 Task: Create a task  Upgrade and migrate company data storage to a cloud-based solution , assign it to team member softage.5@softage.net in the project AgileLounge and update the status of the task to  On Track  , set the priority of the task to Low
Action: Mouse moved to (71, 52)
Screenshot: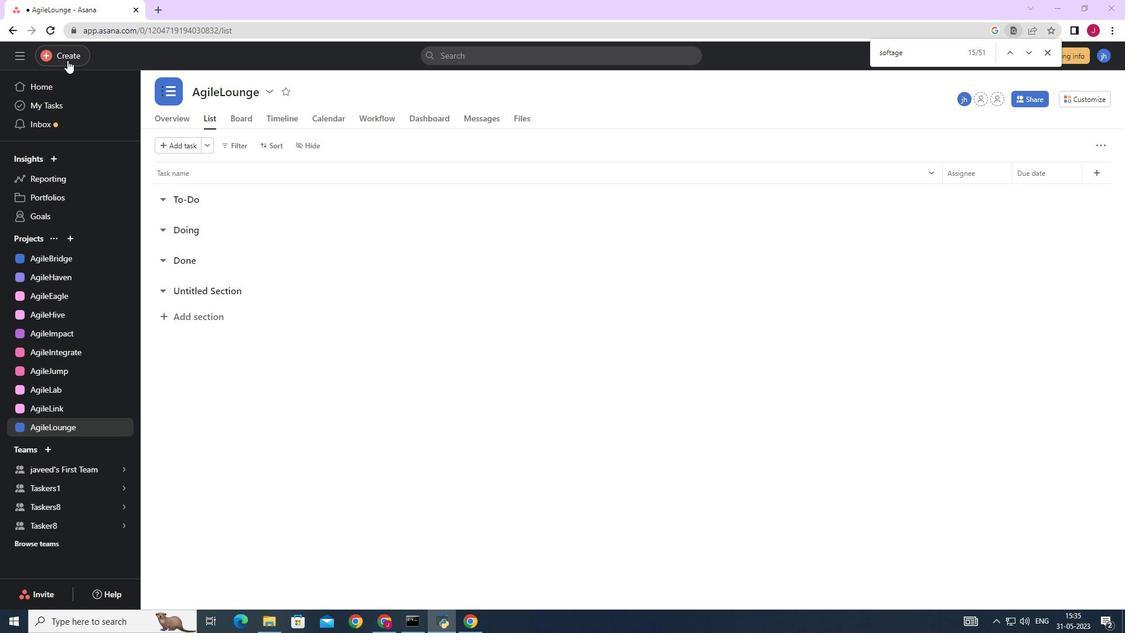 
Action: Mouse pressed left at (71, 52)
Screenshot: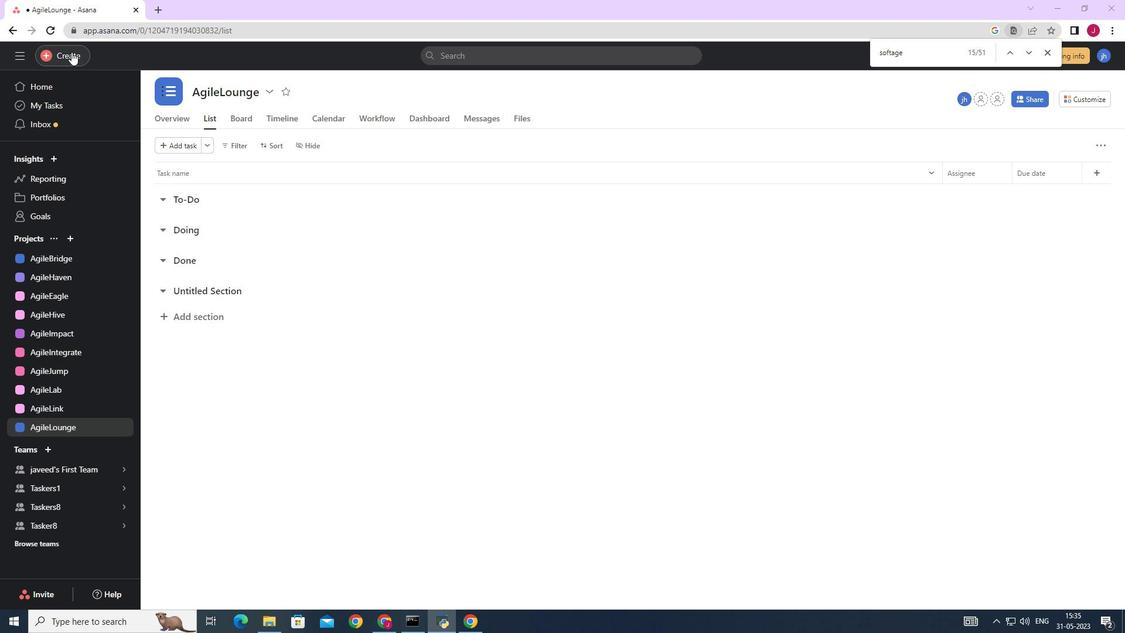 
Action: Mouse moved to (157, 59)
Screenshot: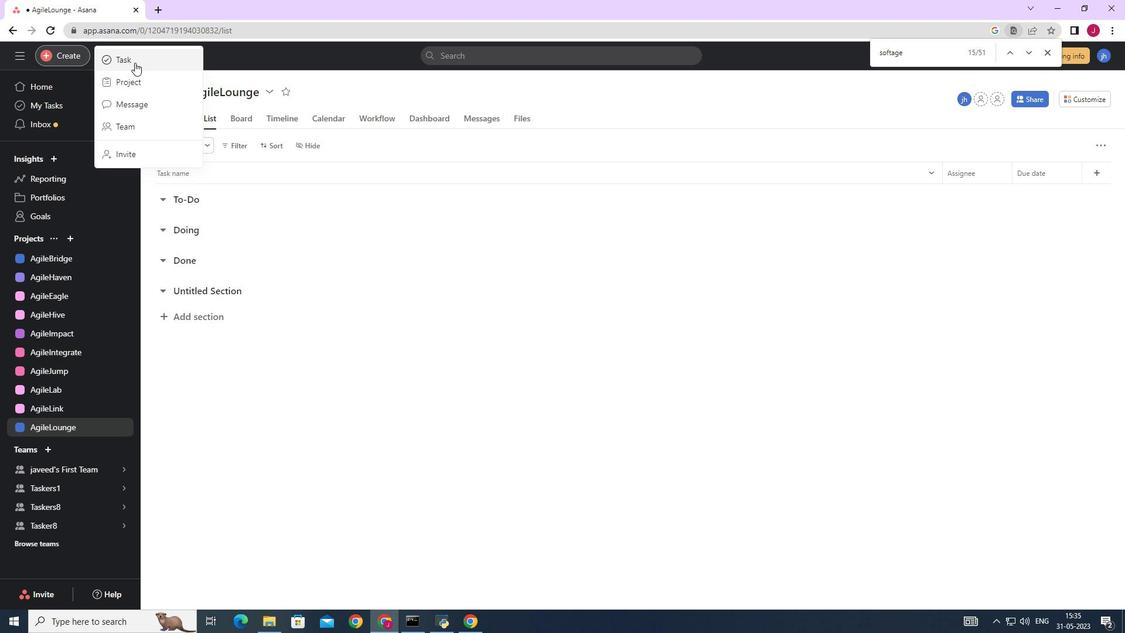 
Action: Mouse pressed left at (157, 59)
Screenshot: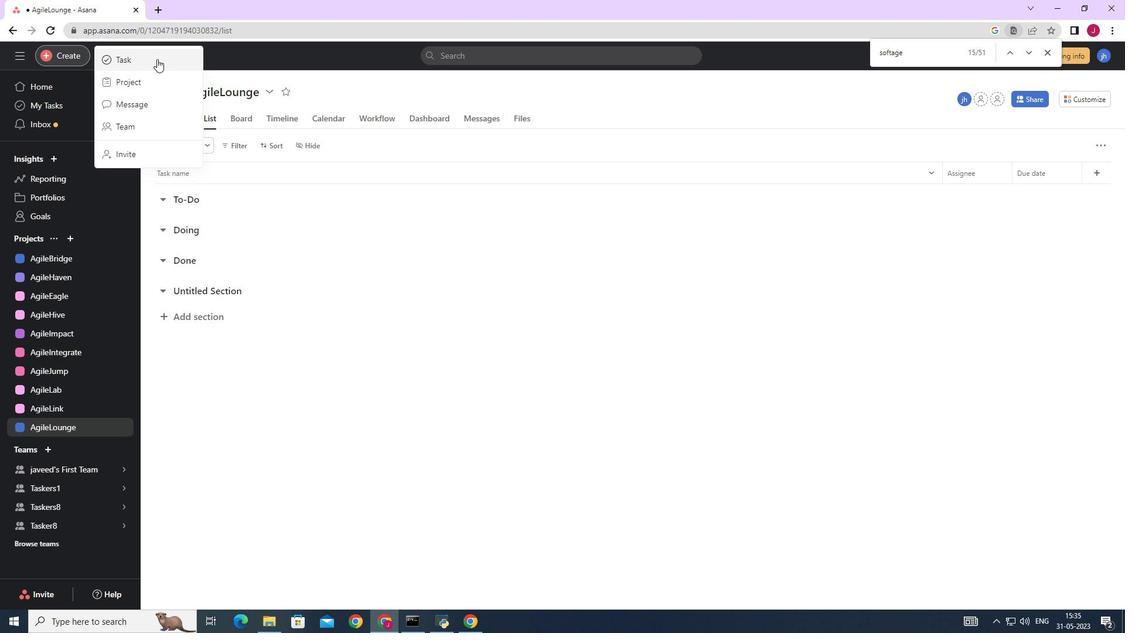 
Action: Mouse moved to (915, 393)
Screenshot: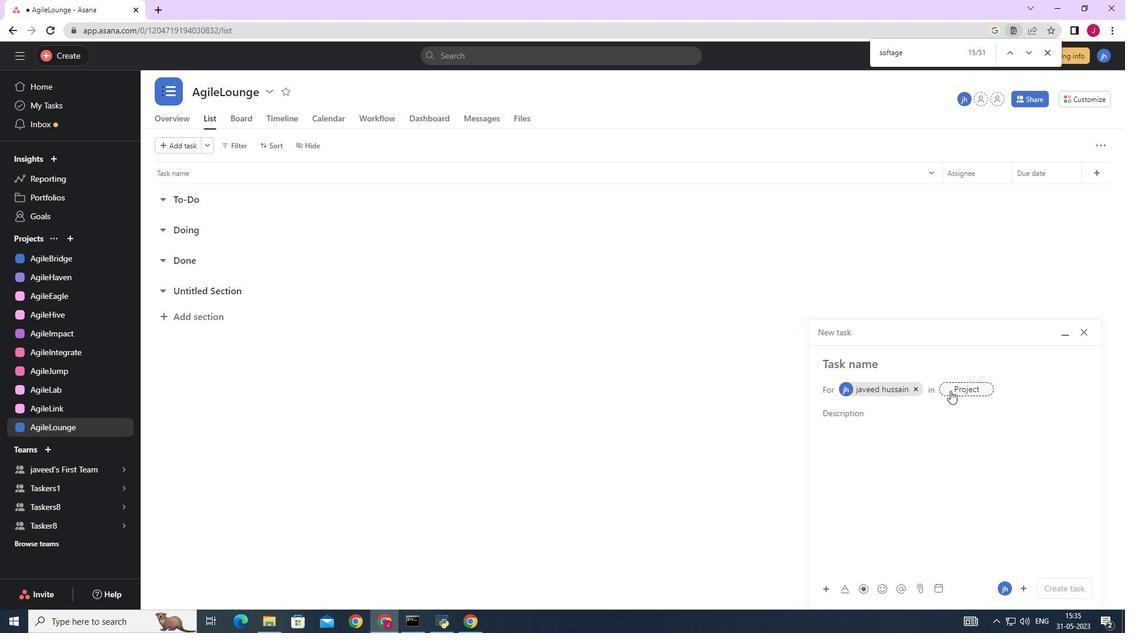 
Action: Mouse pressed left at (915, 393)
Screenshot: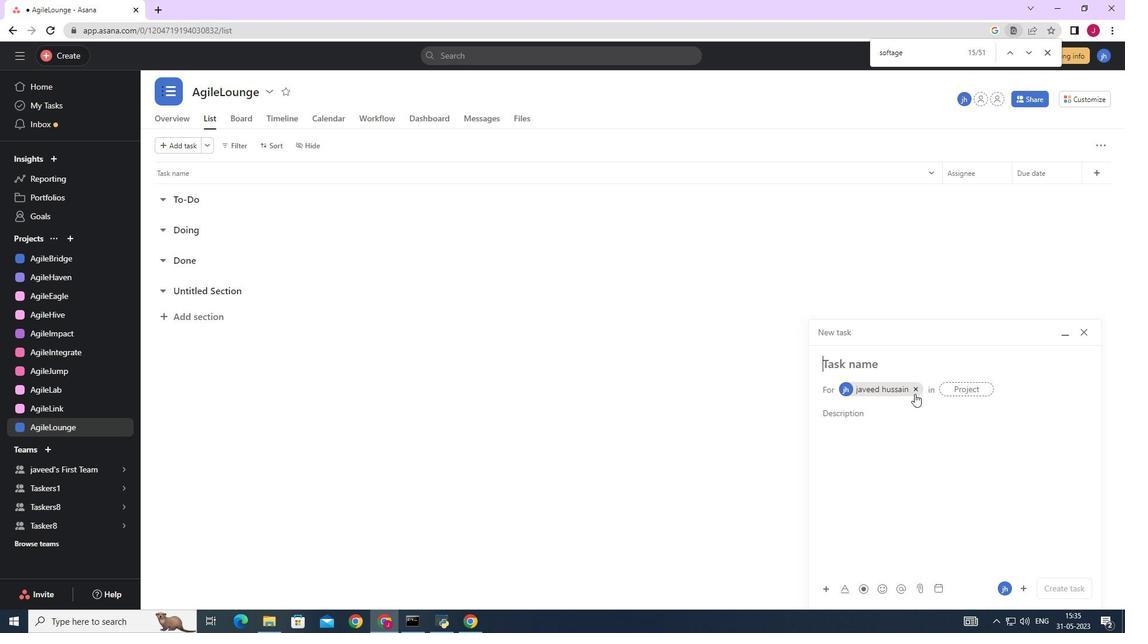 
Action: Mouse moved to (1088, 333)
Screenshot: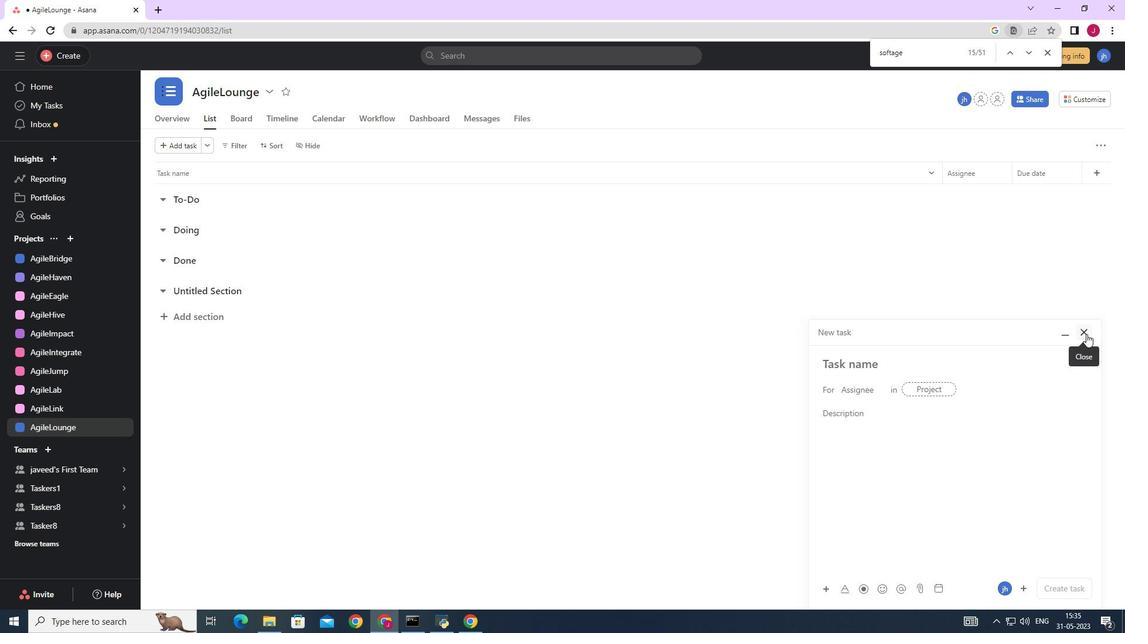 
Action: Mouse pressed left at (1088, 333)
Screenshot: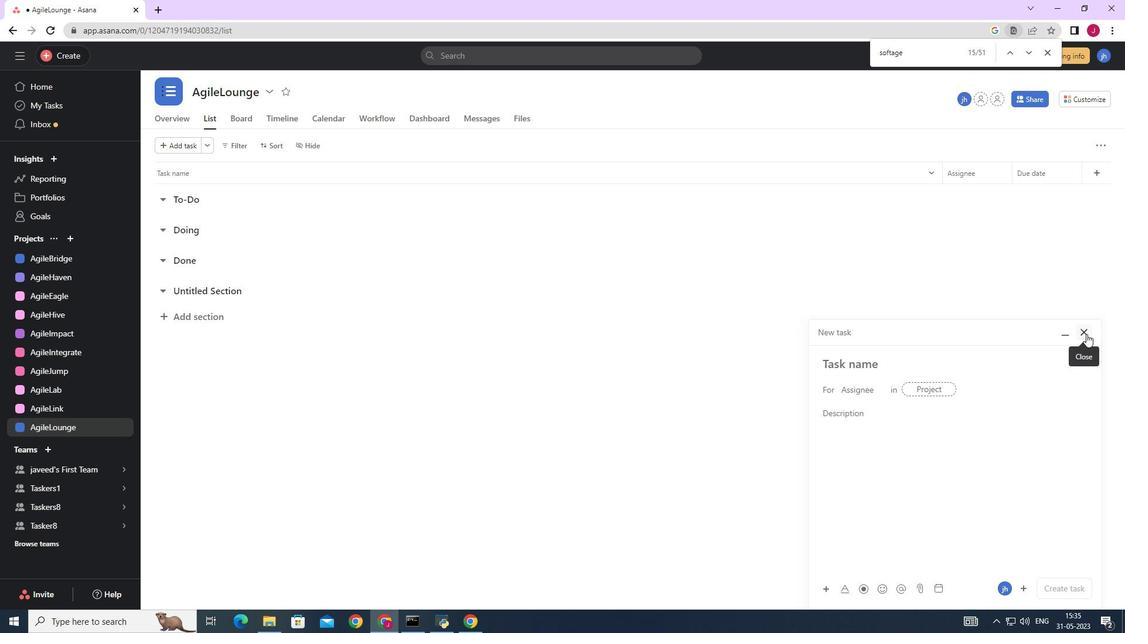 
Action: Mouse moved to (1099, 175)
Screenshot: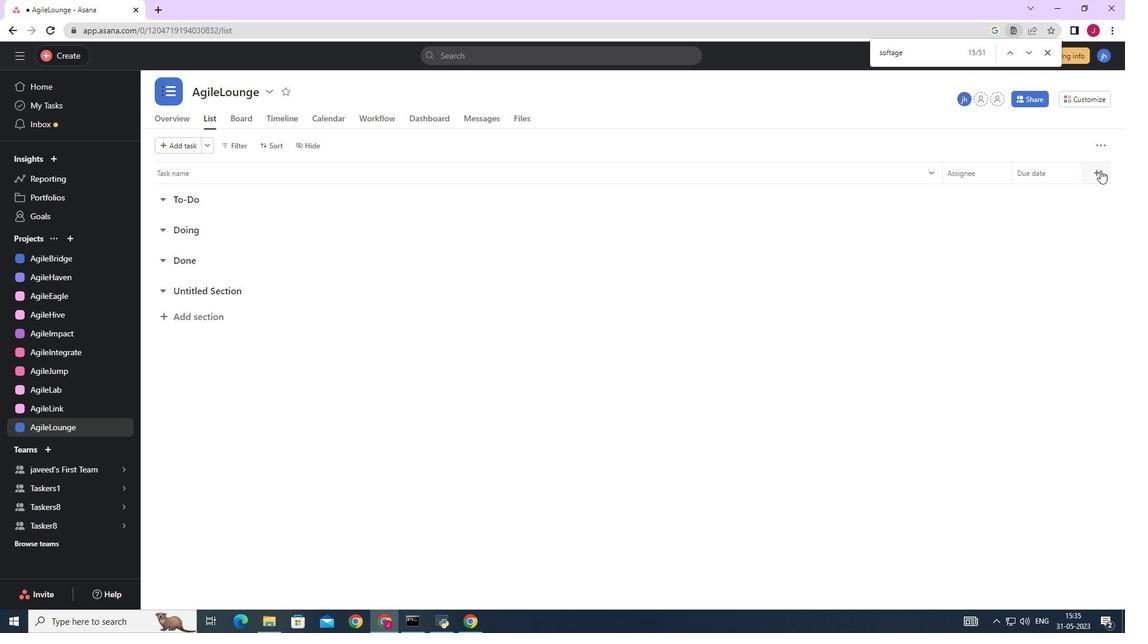 
Action: Mouse pressed left at (1099, 175)
Screenshot: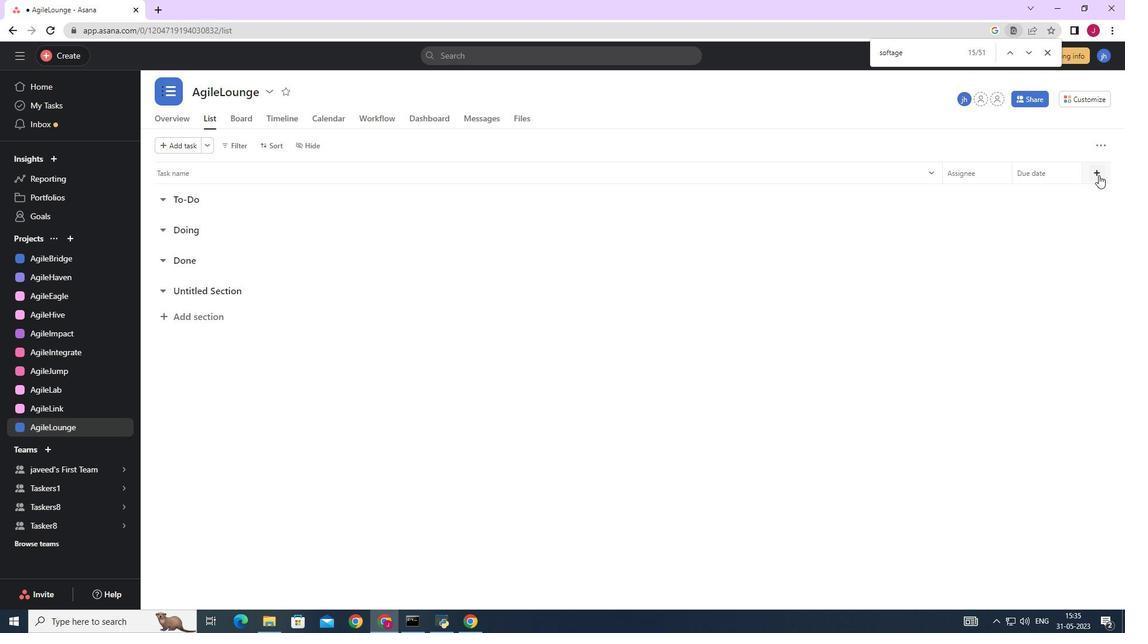 
Action: Mouse moved to (1059, 218)
Screenshot: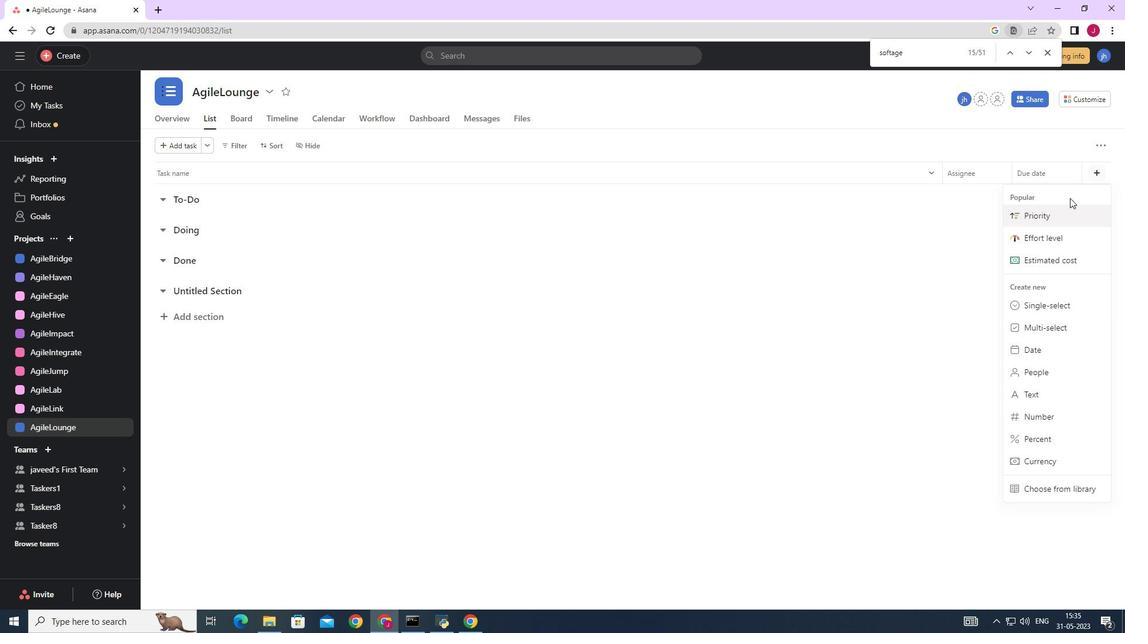 
Action: Mouse pressed left at (1059, 218)
Screenshot: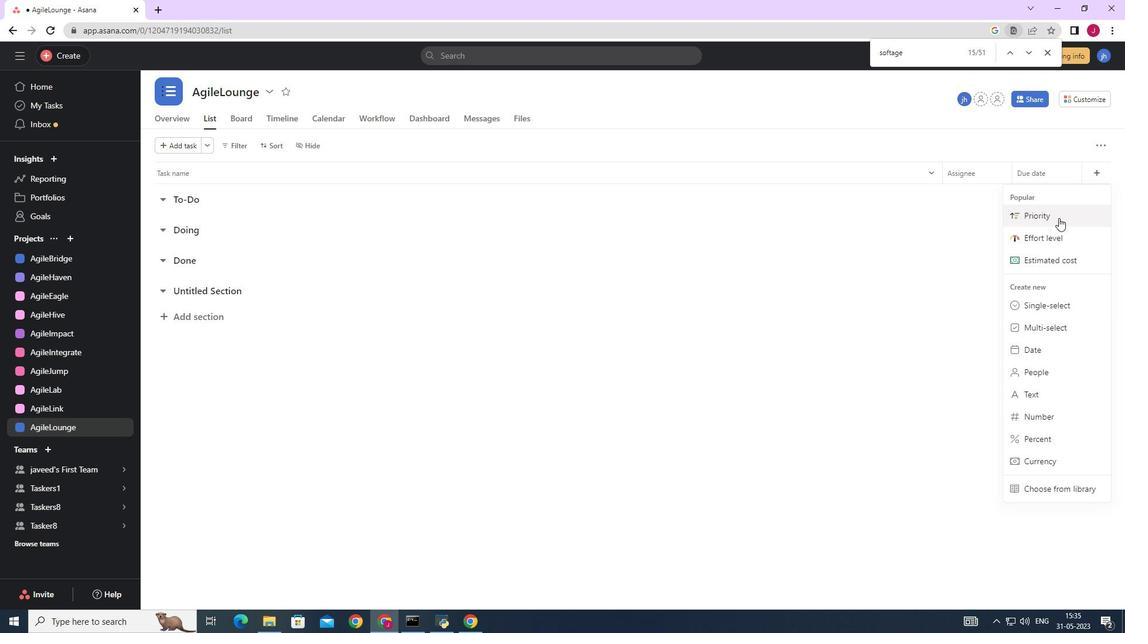 
Action: Mouse moved to (683, 388)
Screenshot: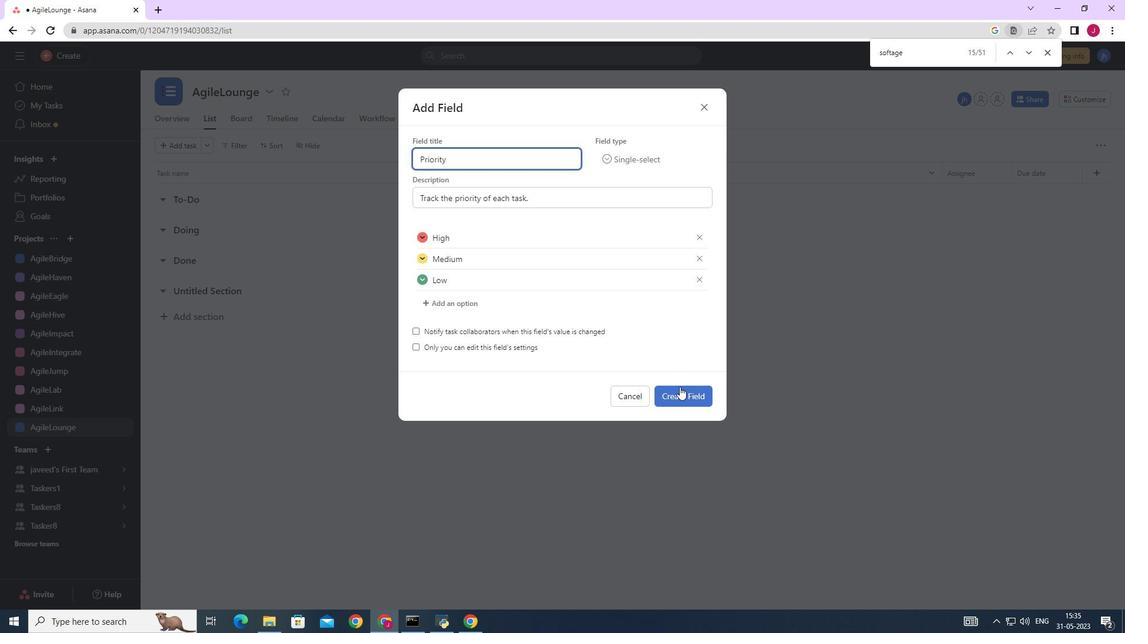 
Action: Mouse pressed left at (683, 388)
Screenshot: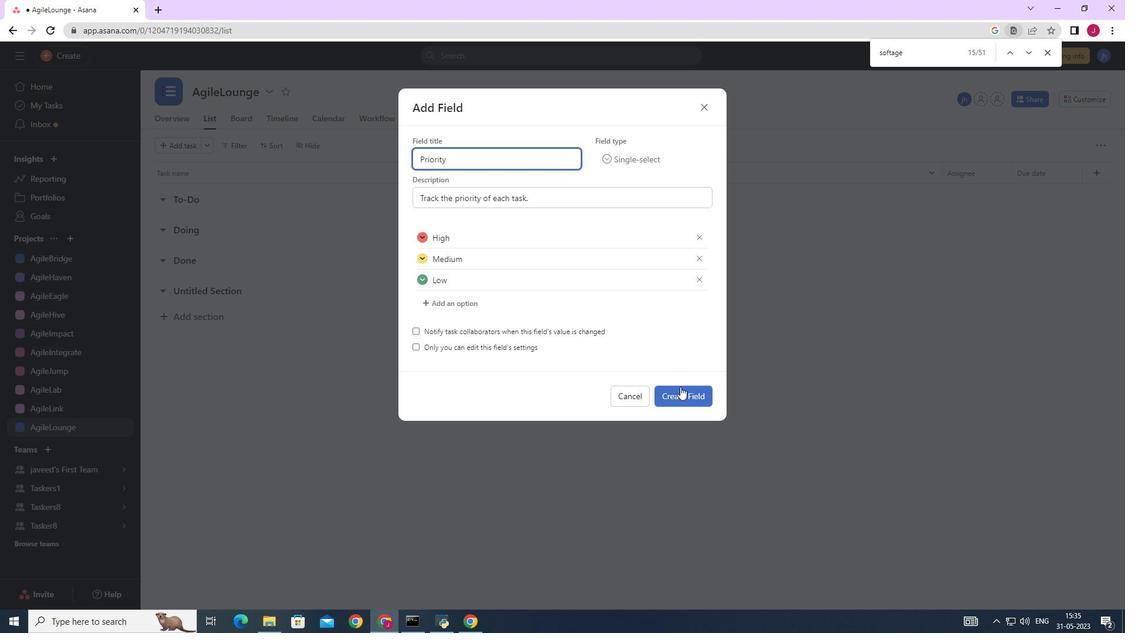 
Action: Mouse moved to (1093, 178)
Screenshot: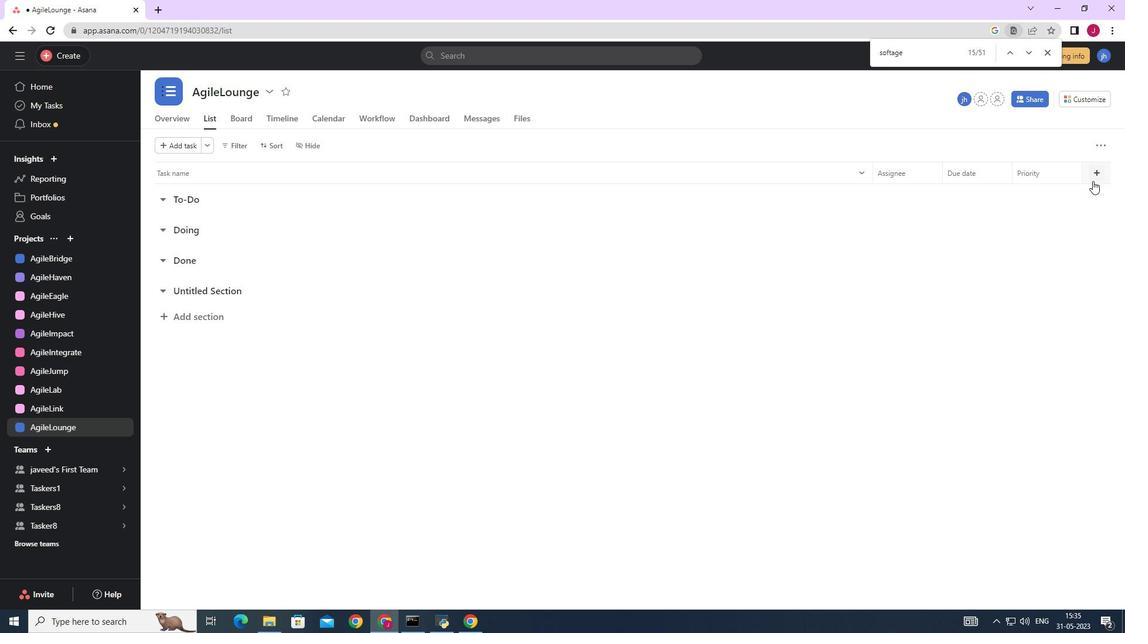 
Action: Mouse pressed left at (1093, 178)
Screenshot: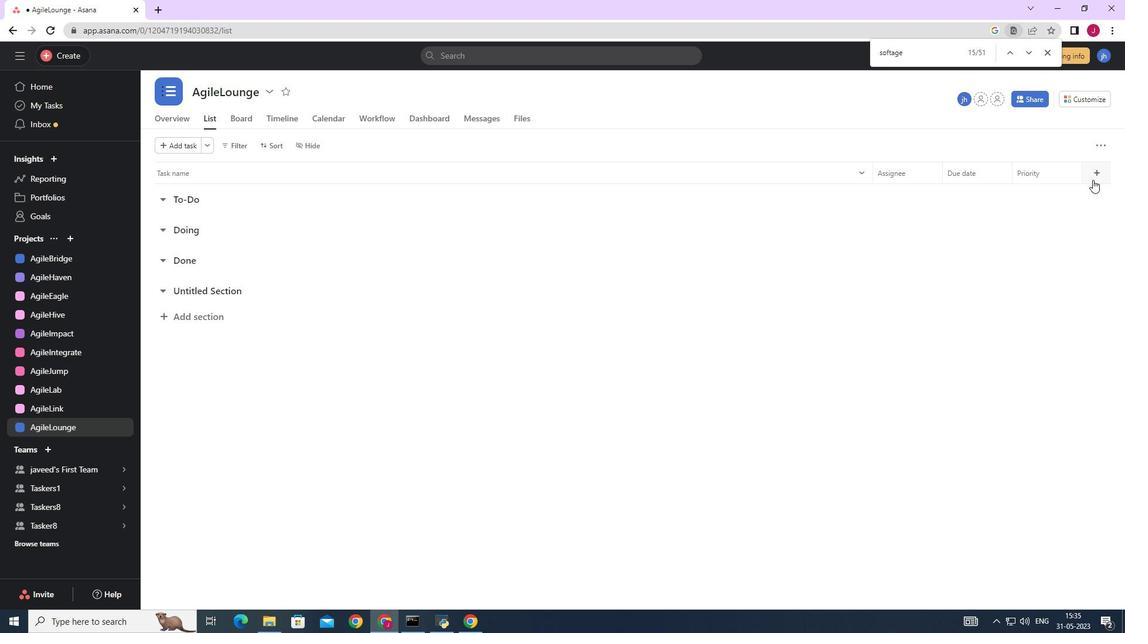 
Action: Mouse moved to (1043, 303)
Screenshot: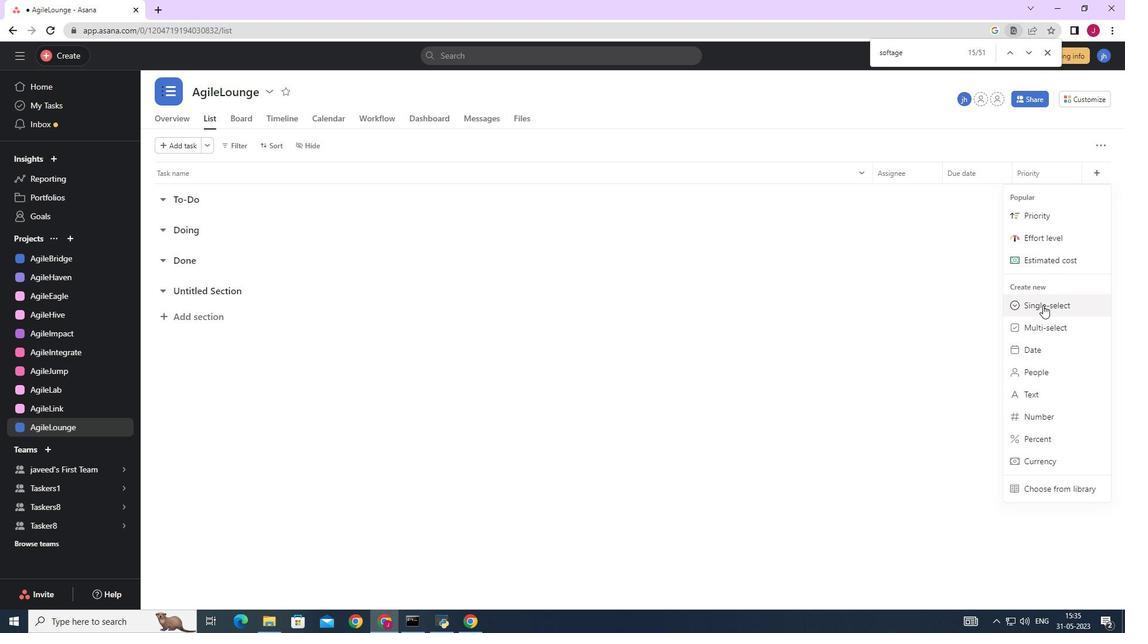 
Action: Mouse pressed left at (1043, 303)
Screenshot: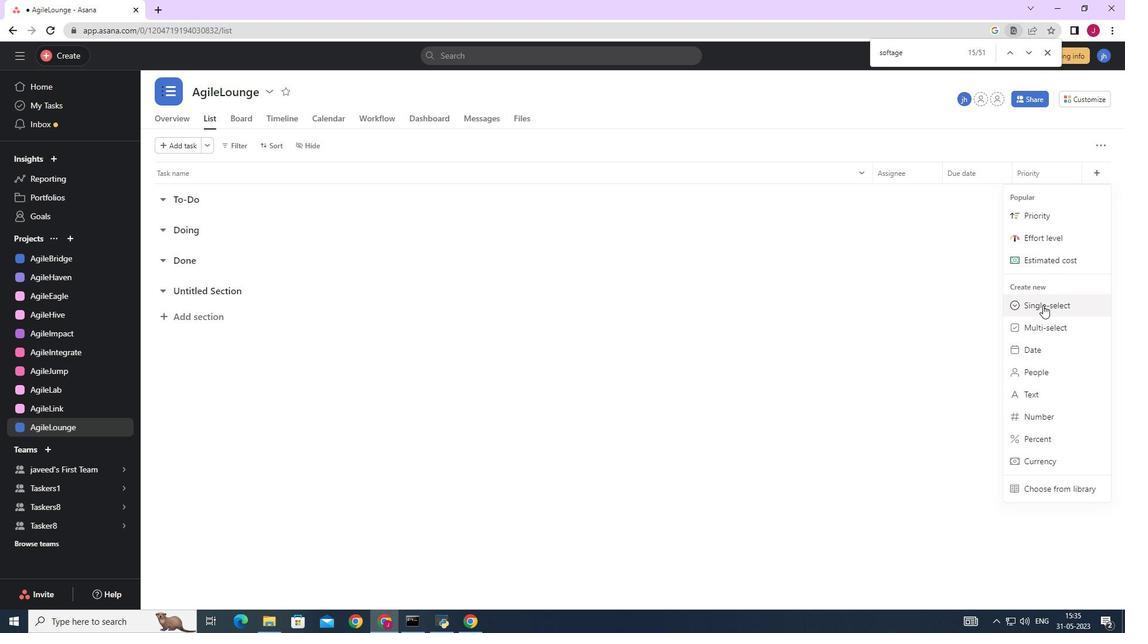 
Action: Mouse moved to (700, 238)
Screenshot: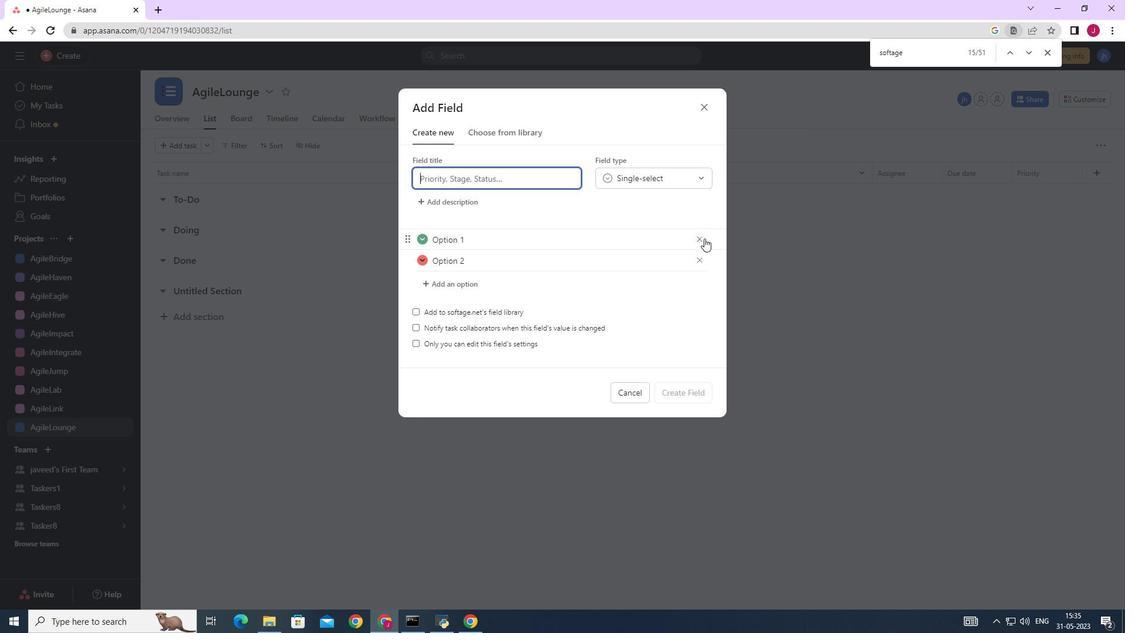 
Action: Mouse pressed left at (700, 238)
Screenshot: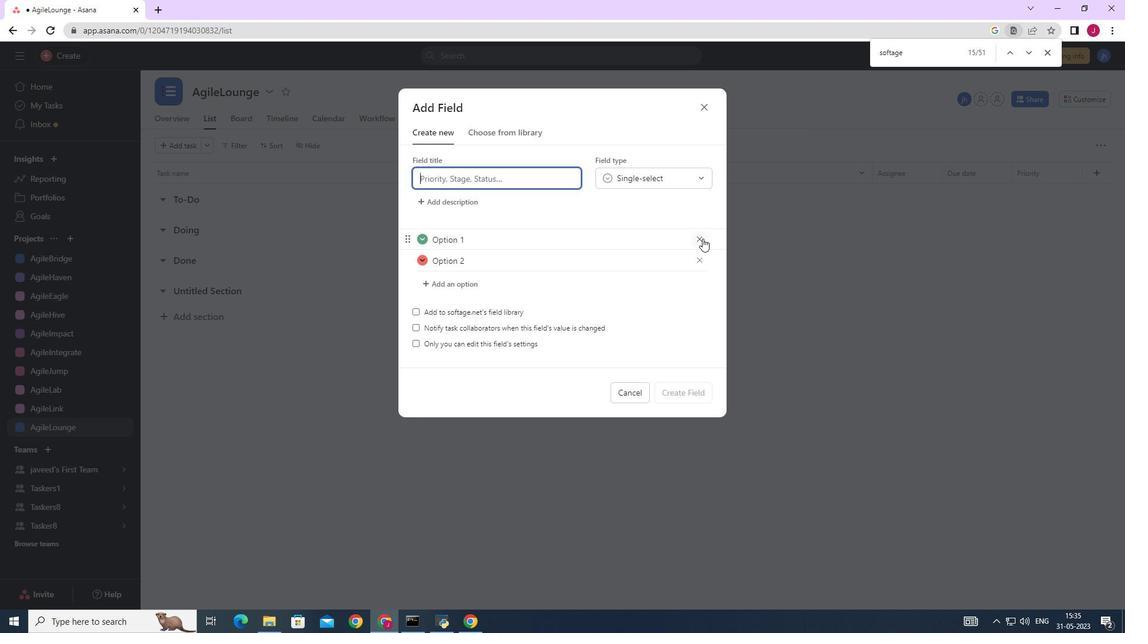 
Action: Mouse moved to (704, 233)
Screenshot: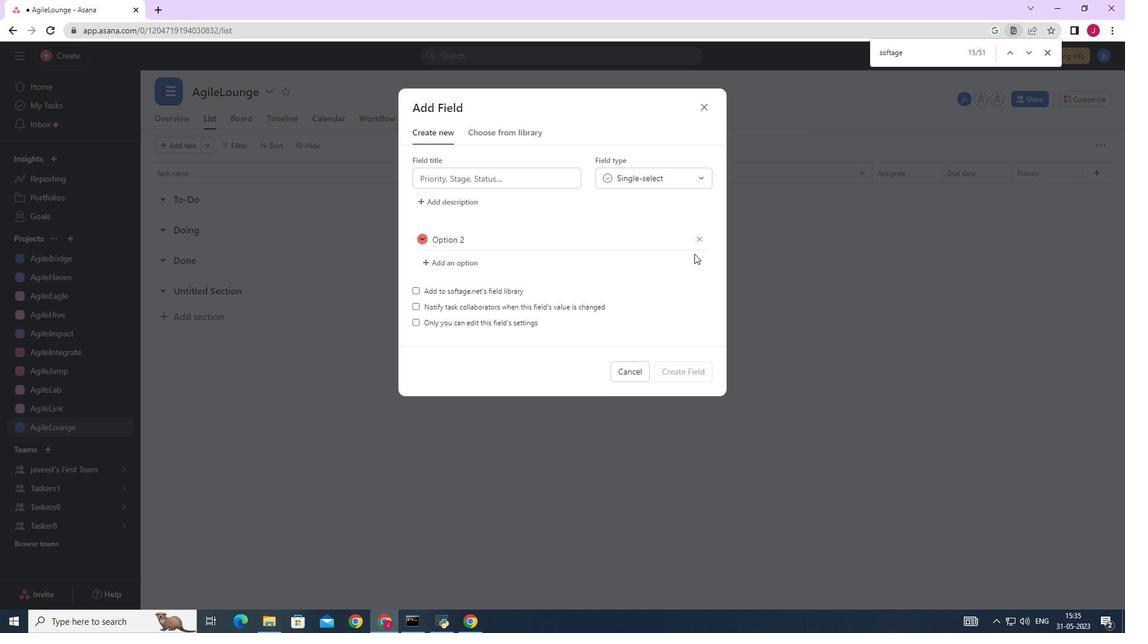 
Action: Mouse pressed left at (704, 233)
Screenshot: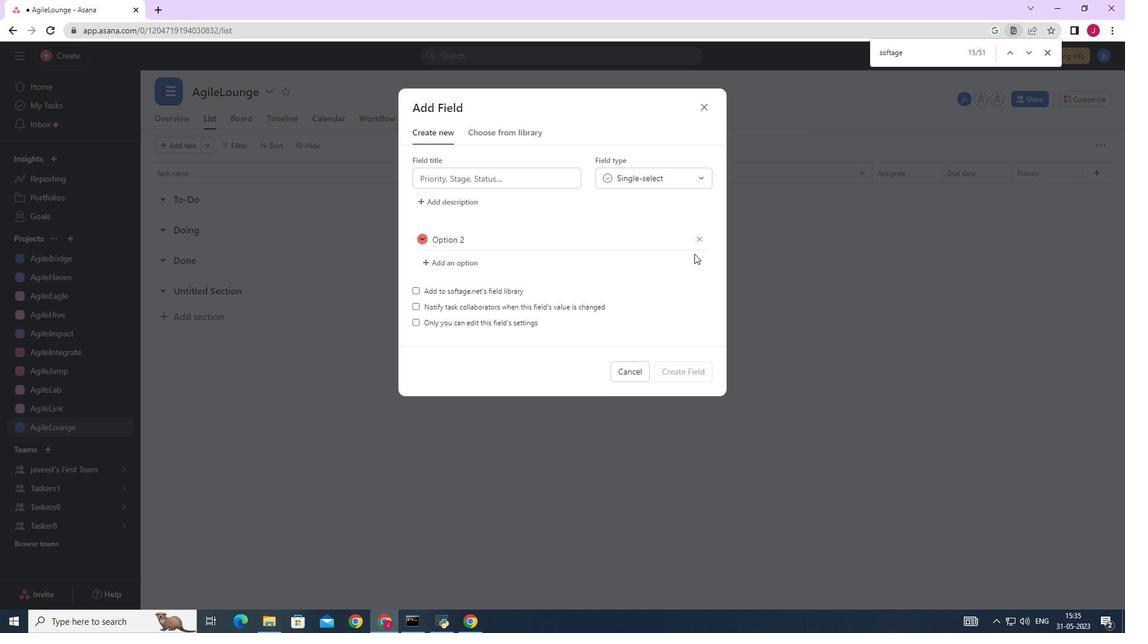 
Action: Mouse moved to (474, 239)
Screenshot: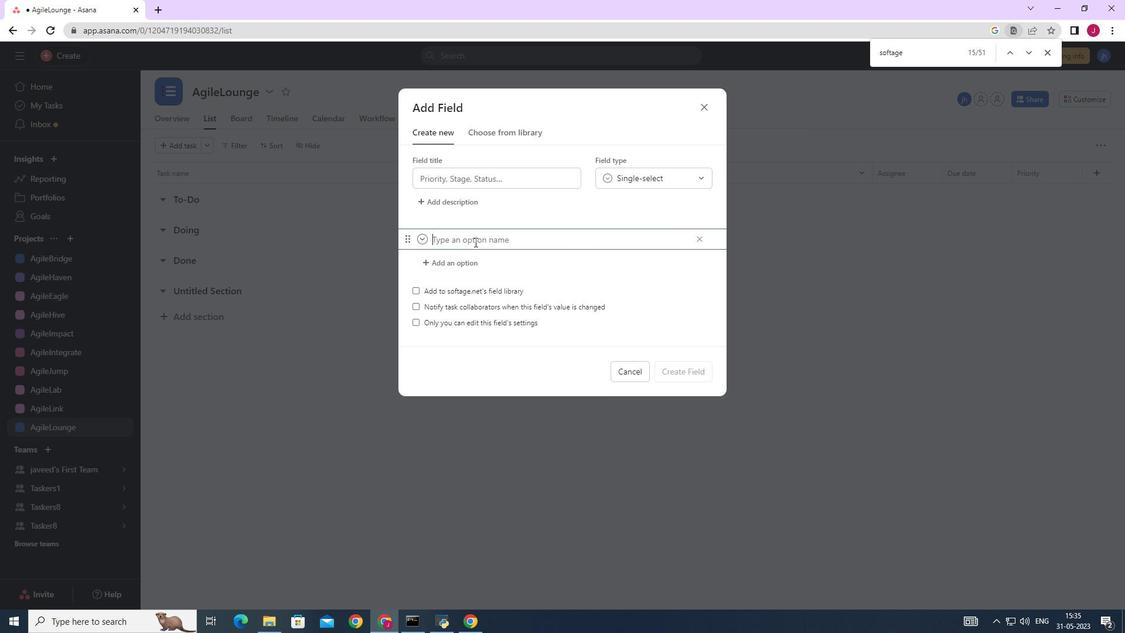 
Action: Key pressed <Key.caps_lock>O<Key.caps_lock>n<Key.space>track<Key.enter><Key.caps_lock>O<Key.caps_lock>ff<Key.space><Key.caps_lock>T<Key.caps_lock>rack<Key.enter><Key.caps_lock>A<Key.caps_lock>t<Key.space><Key.caps_lock>R<Key.caps_lock>isk<Key.enter><Key.caps_lock>C<Key.caps_lock>omplete<Key.enter>
Screenshot: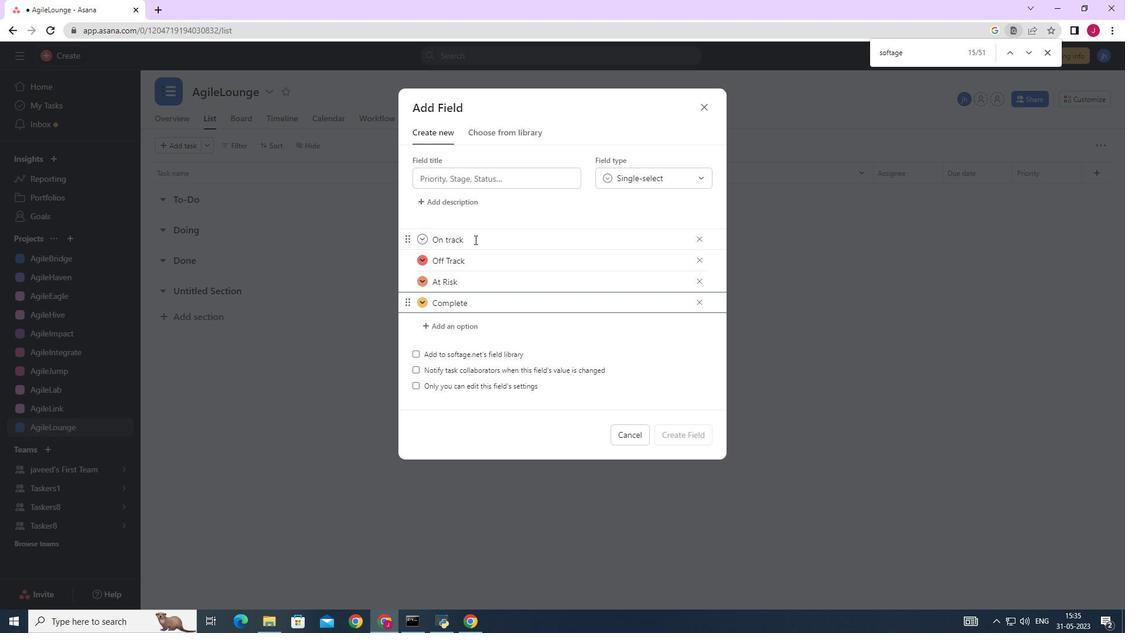 
Action: Mouse moved to (421, 240)
Screenshot: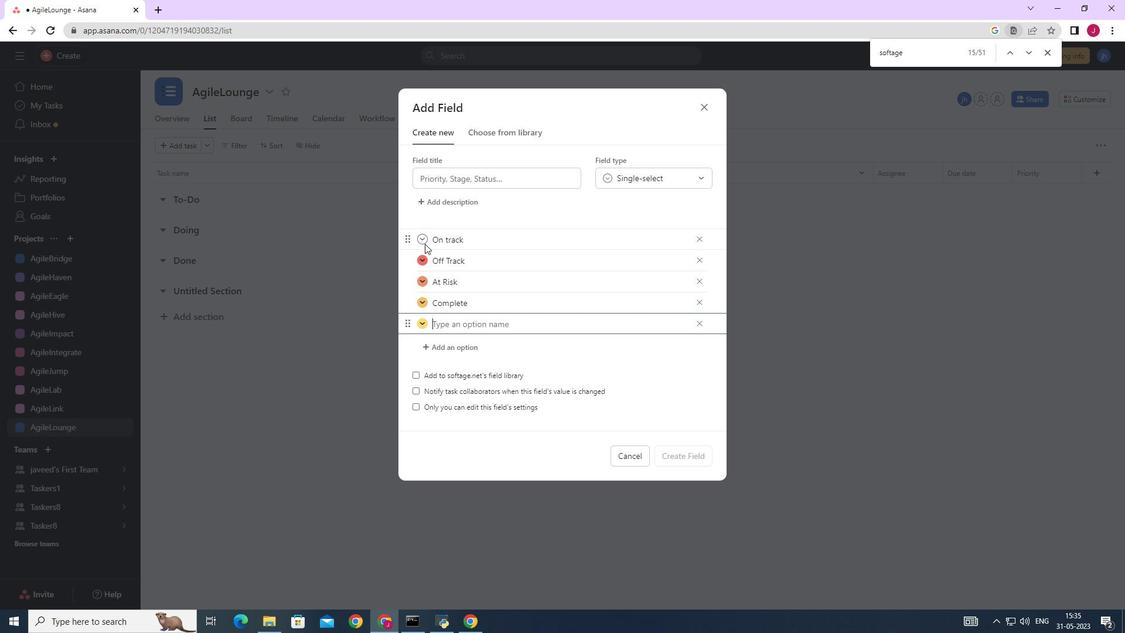 
Action: Mouse pressed left at (421, 240)
Screenshot: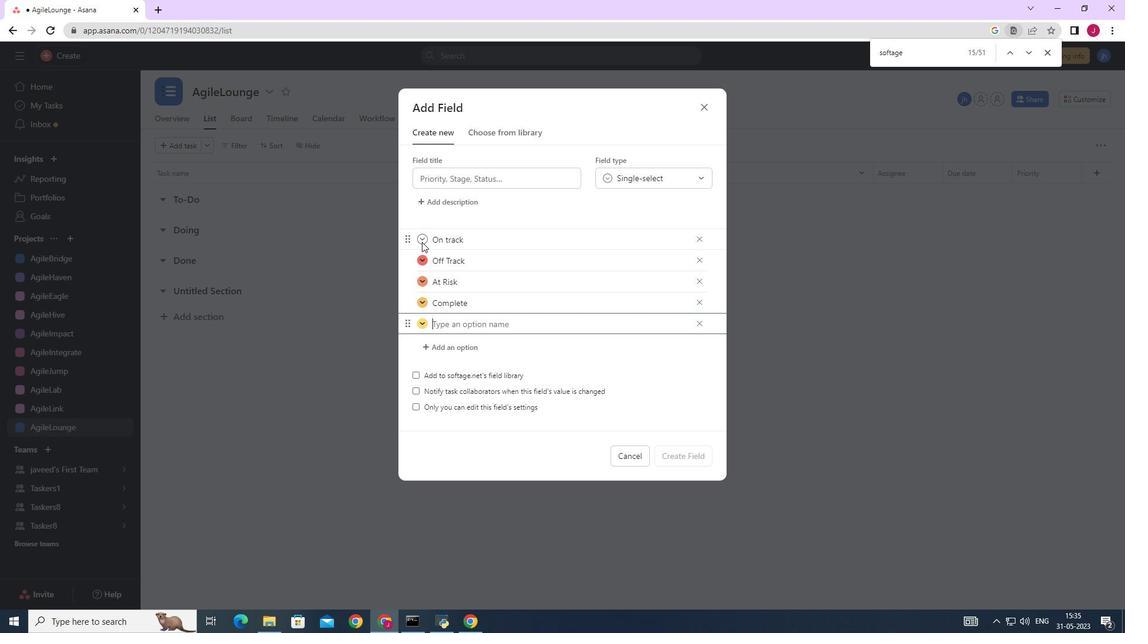 
Action: Mouse moved to (386, 254)
Screenshot: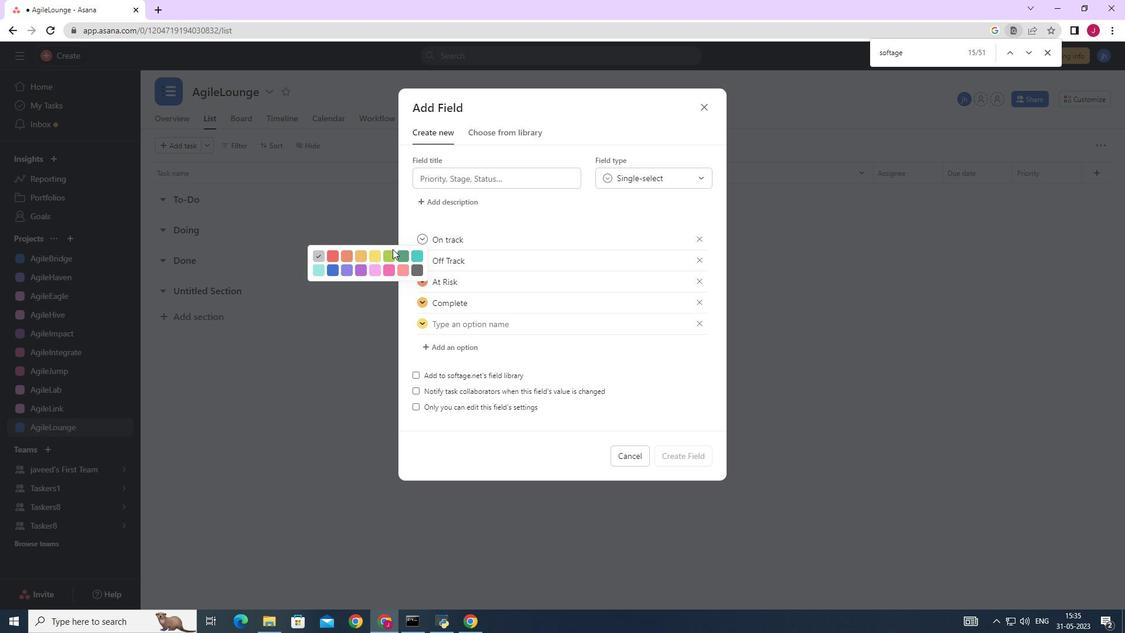 
Action: Mouse pressed left at (386, 254)
Screenshot: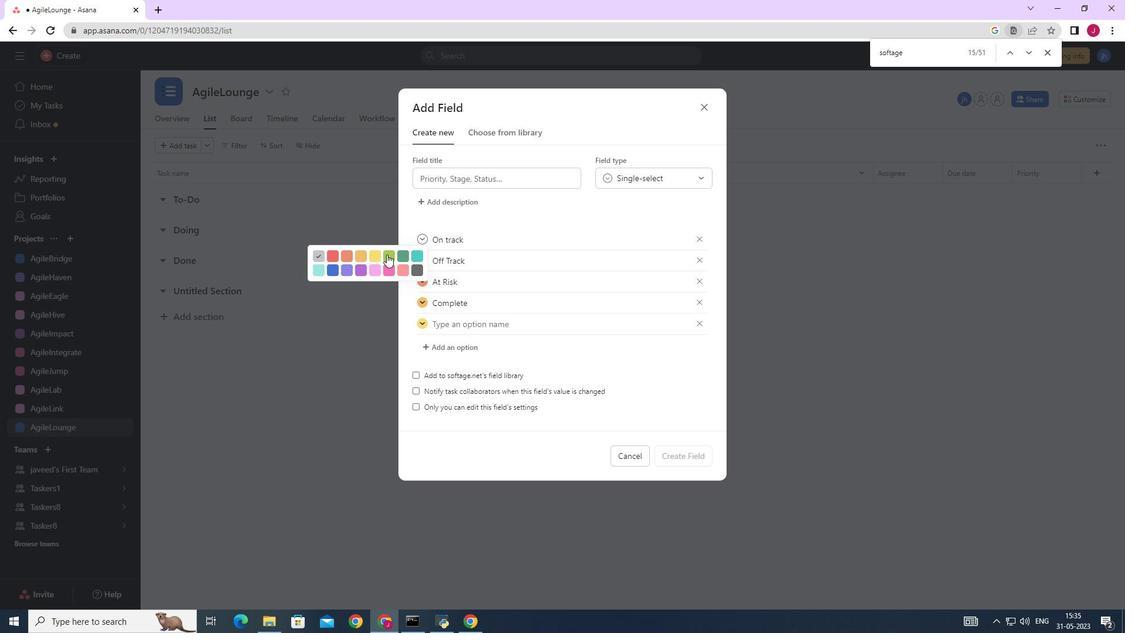 
Action: Mouse moved to (494, 175)
Screenshot: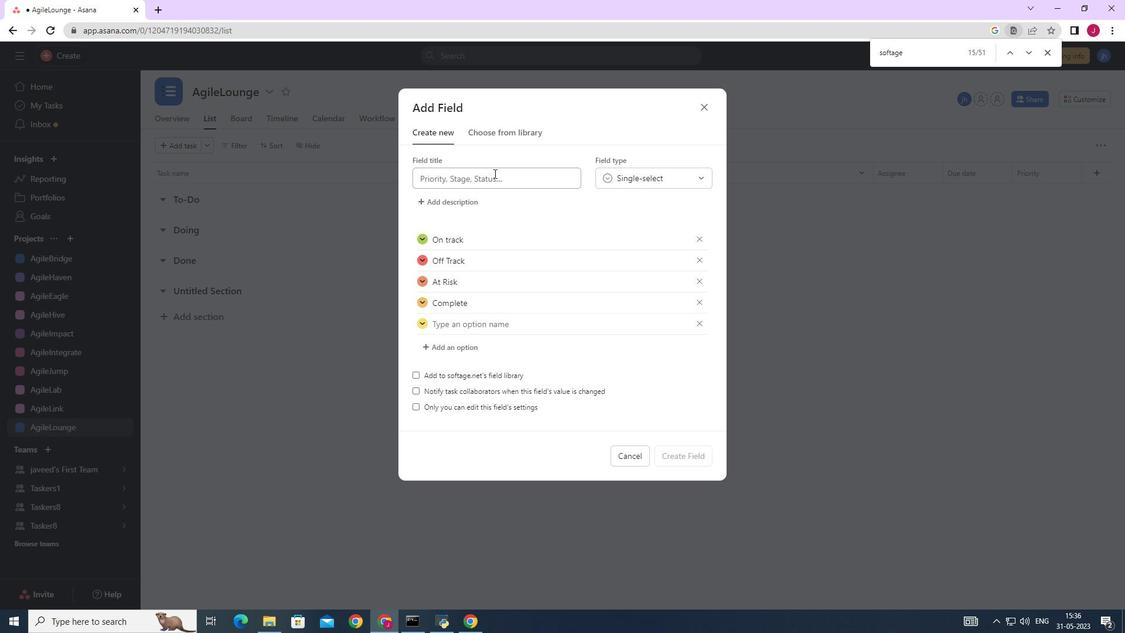 
Action: Mouse pressed left at (494, 175)
Screenshot: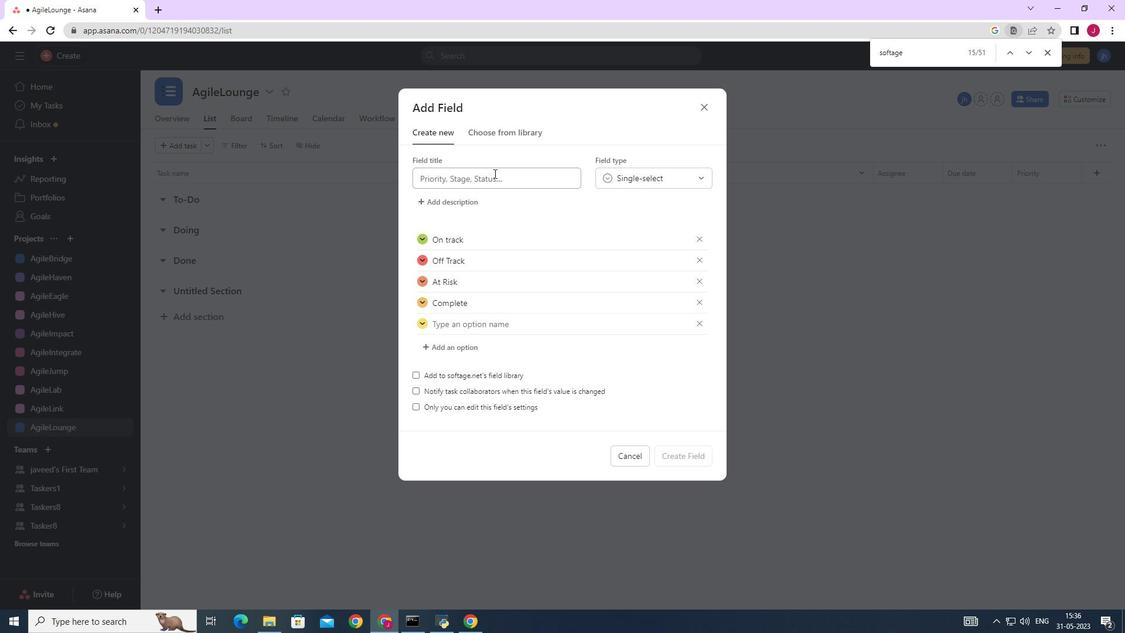 
Action: Key pressed status
Screenshot: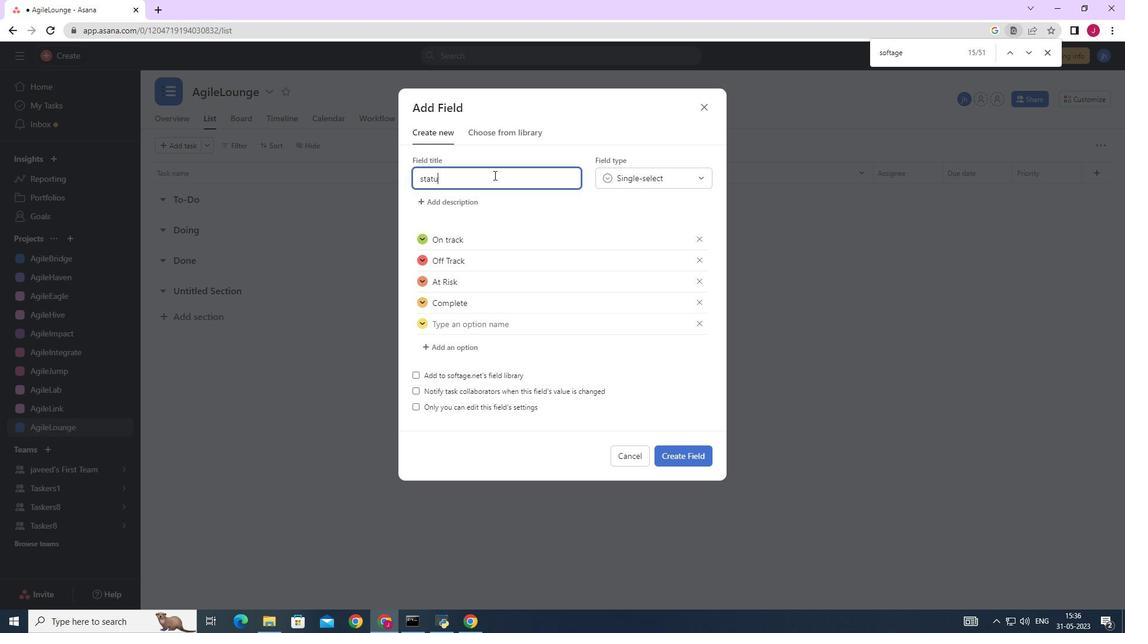 
Action: Mouse moved to (508, 225)
Screenshot: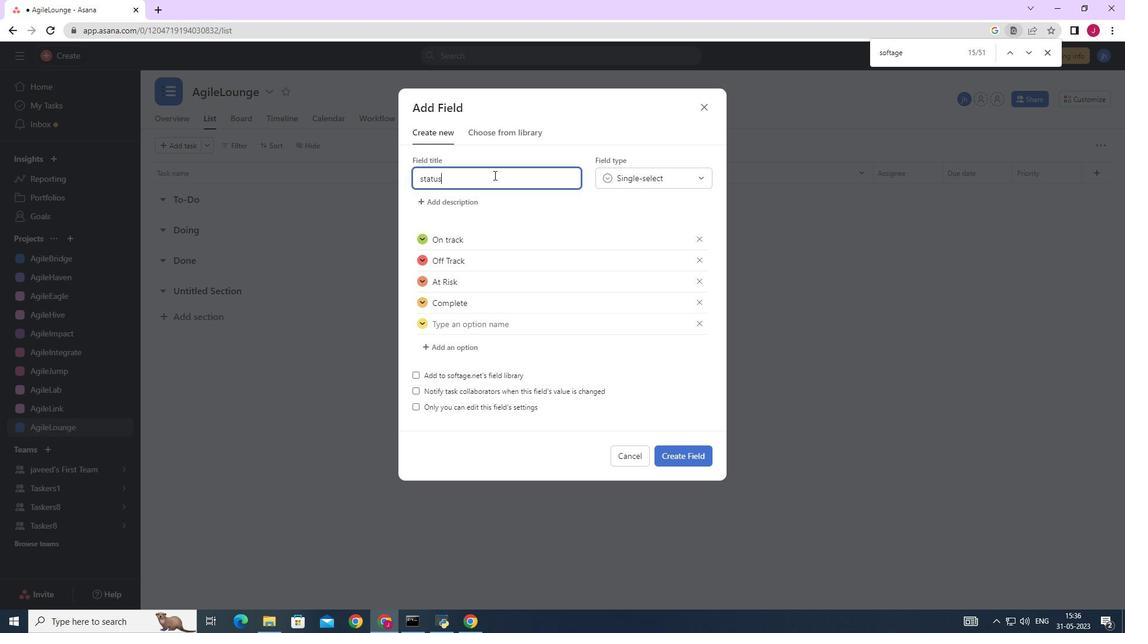 
Action: Mouse pressed left at (508, 225)
Screenshot: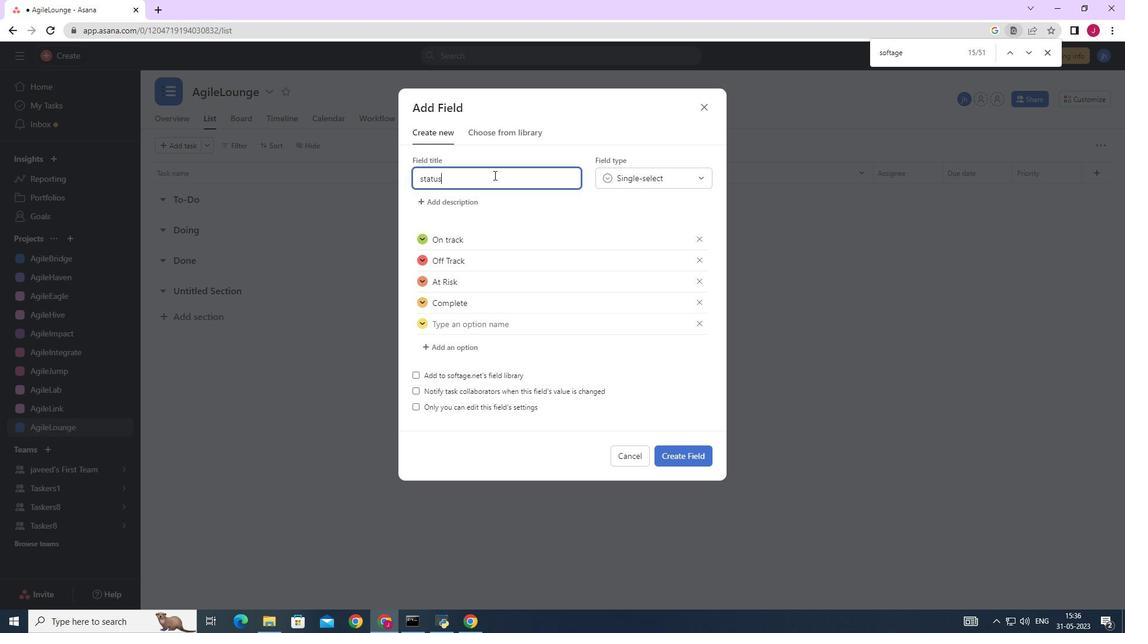 
Action: Mouse moved to (619, 344)
Screenshot: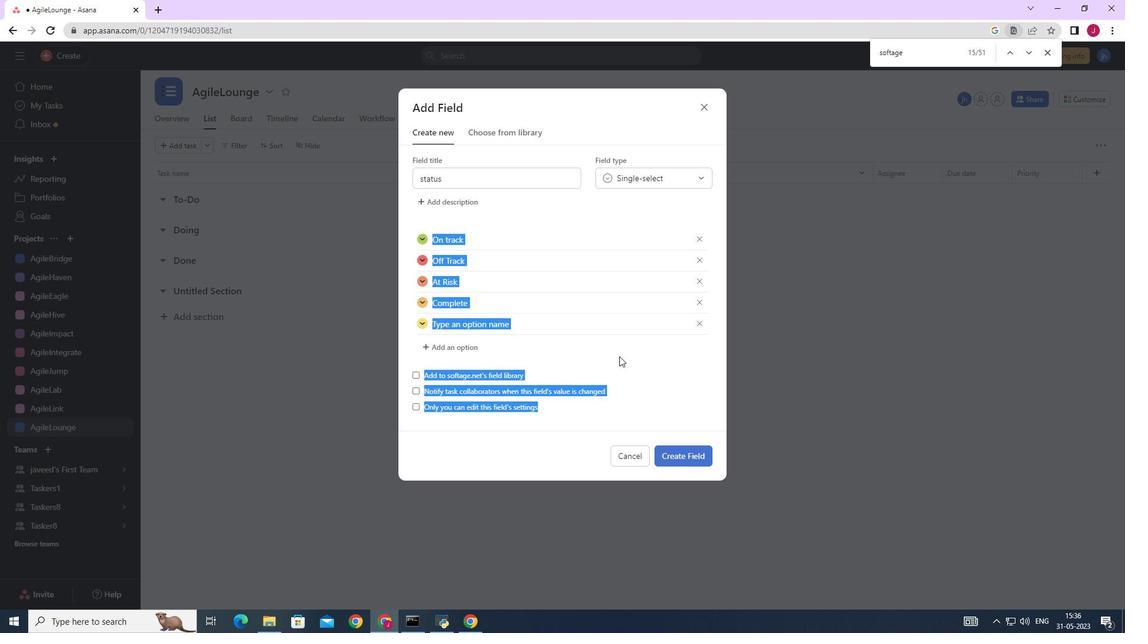 
Action: Mouse pressed left at (619, 344)
Screenshot: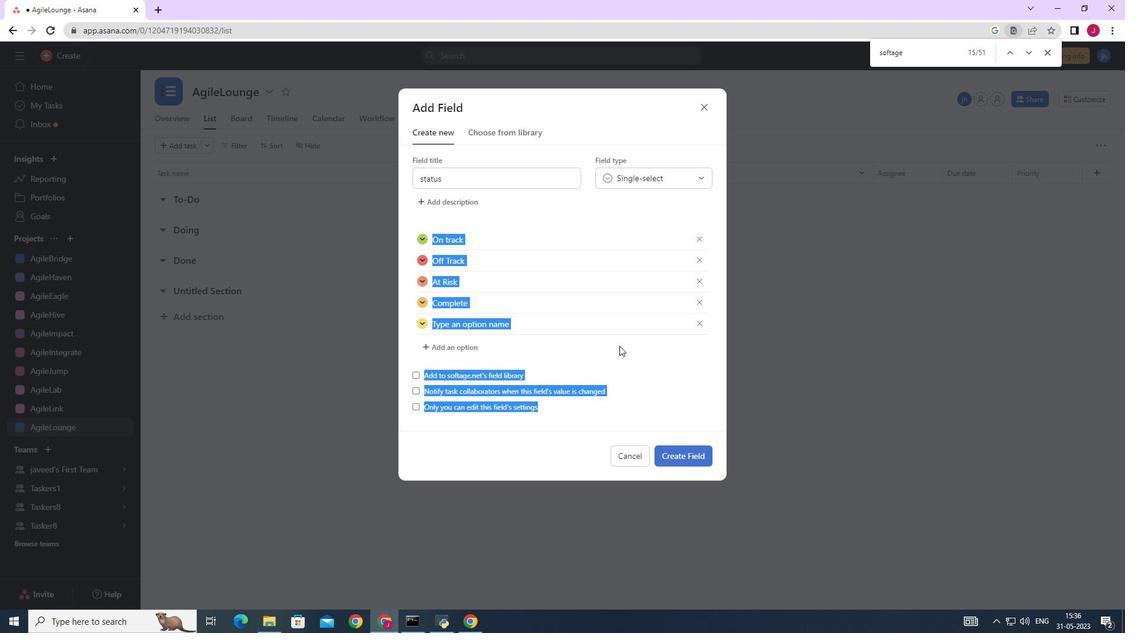 
Action: Mouse moved to (694, 457)
Screenshot: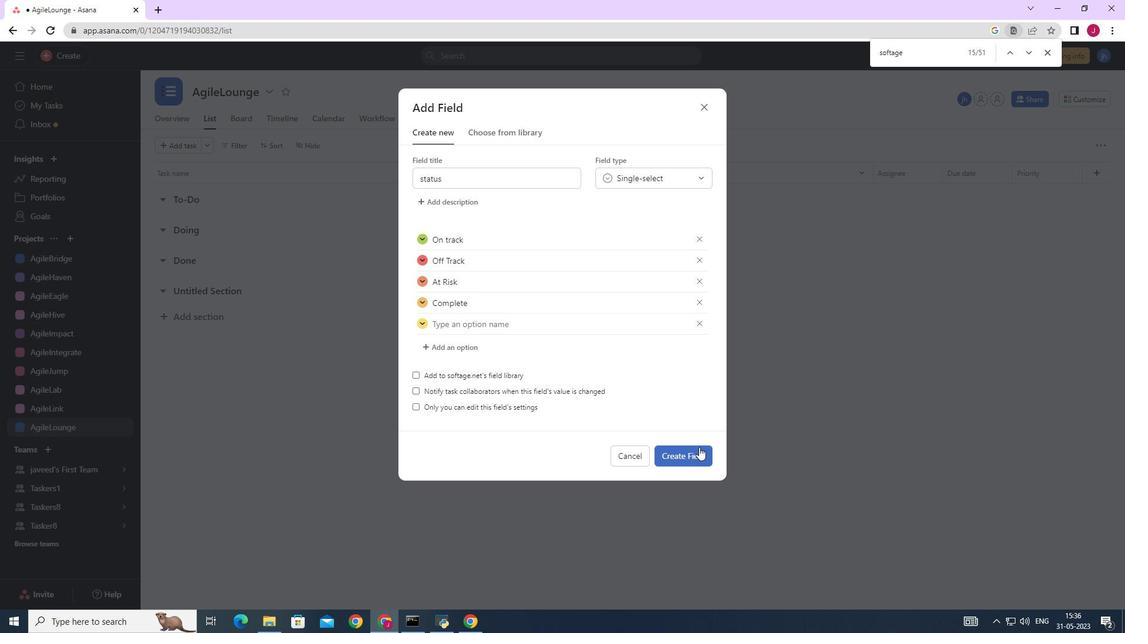 
Action: Mouse pressed left at (694, 457)
Screenshot: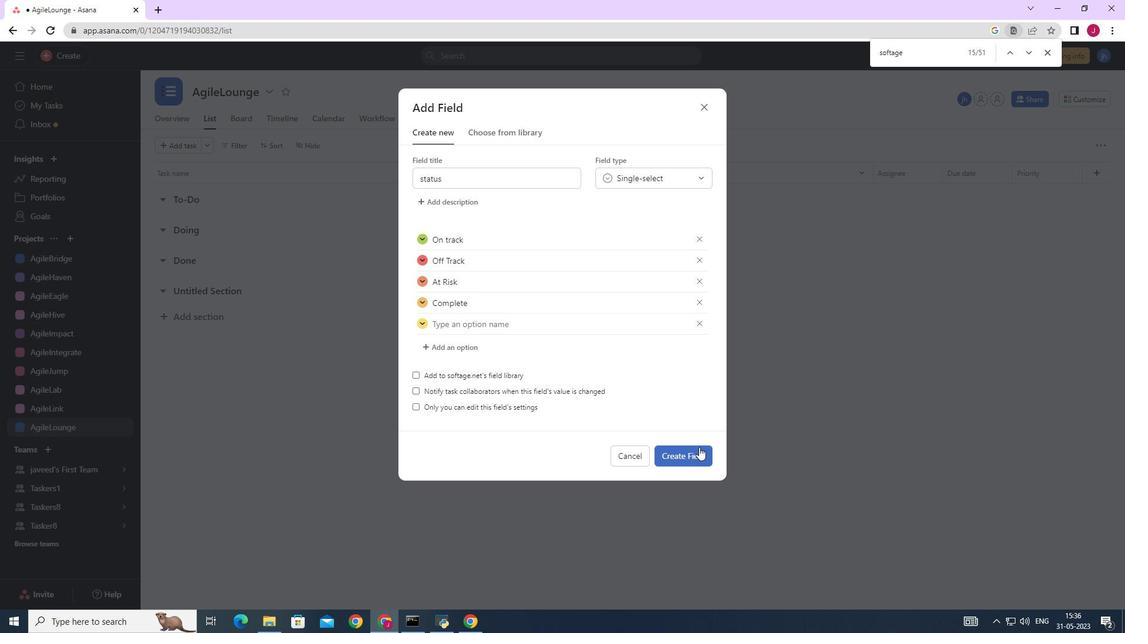 
Action: Mouse moved to (689, 460)
Screenshot: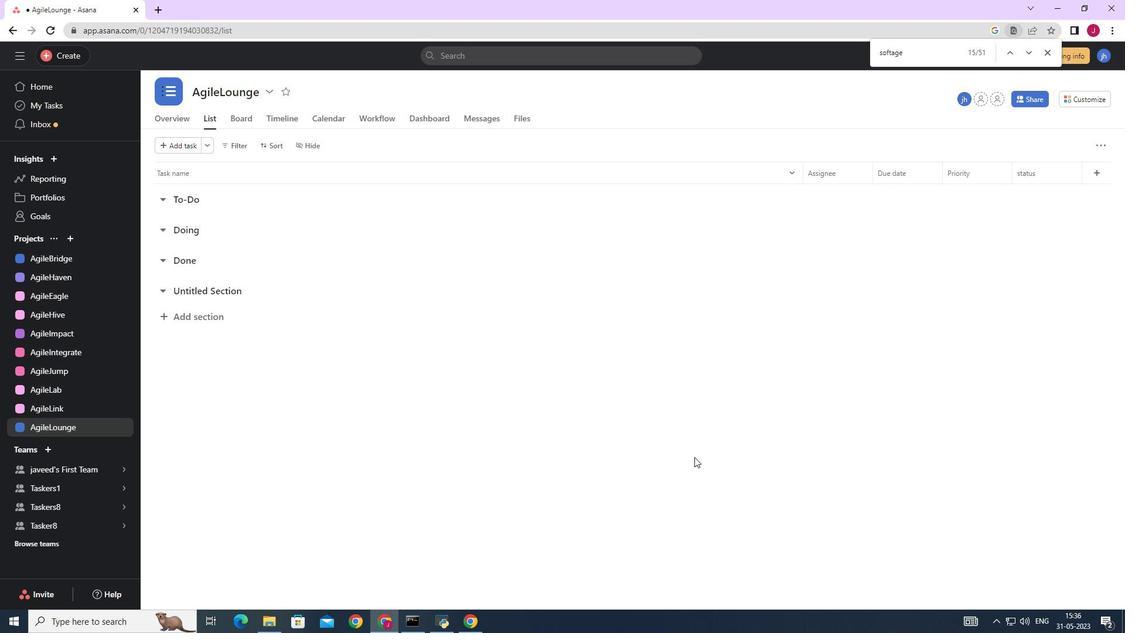 
